 Task: Select "show help text for a selected cell" from advanced options.
Action: Mouse moved to (164, 93)
Screenshot: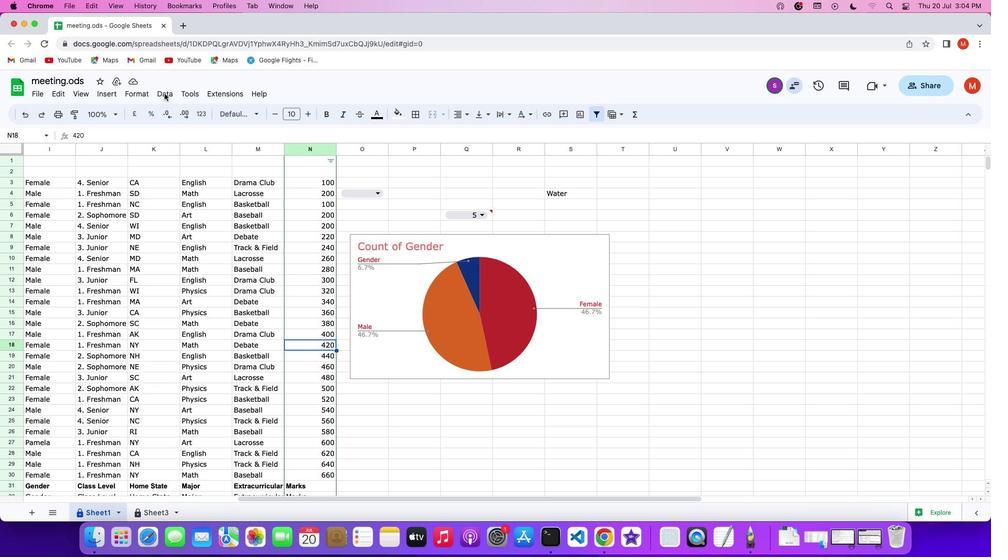 
Action: Mouse pressed left at (164, 93)
Screenshot: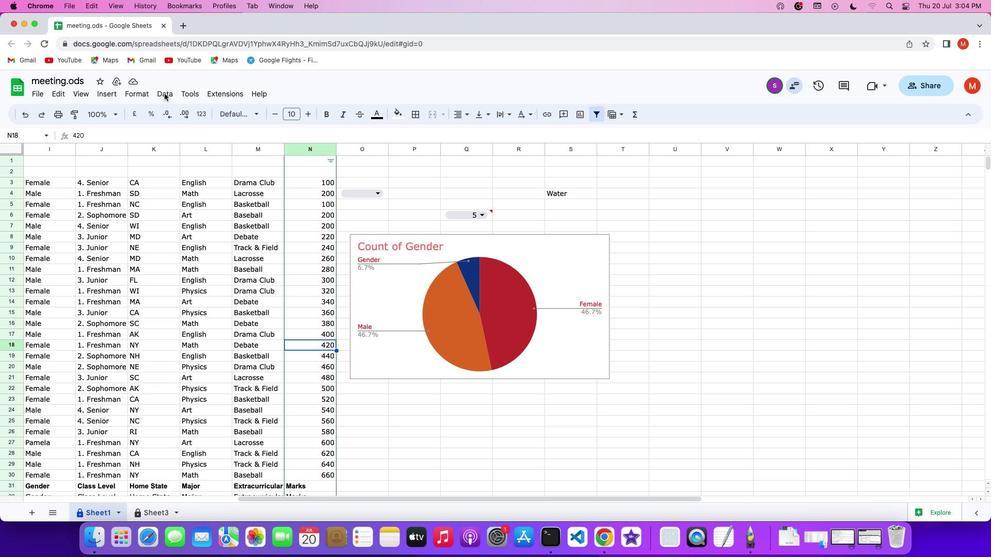 
Action: Mouse moved to (167, 92)
Screenshot: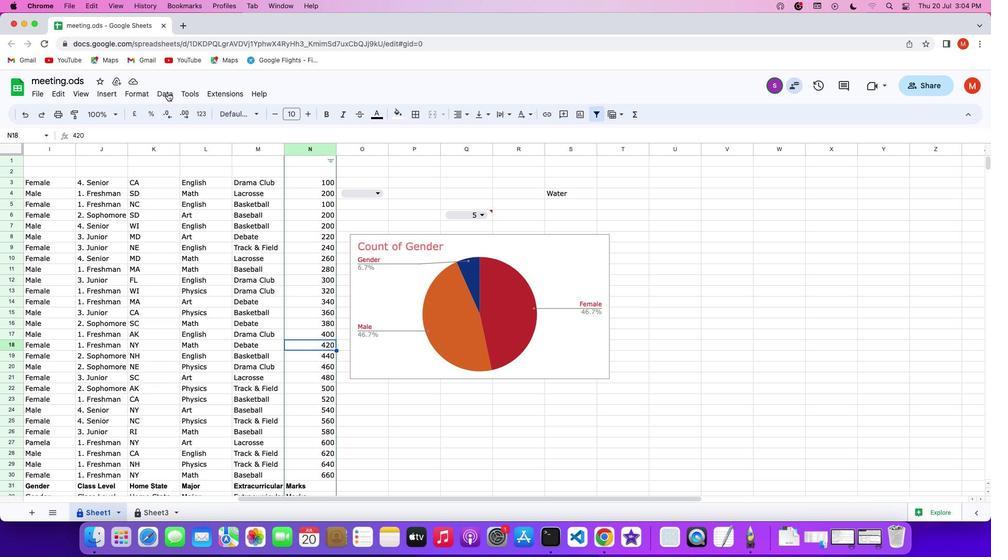 
Action: Mouse pressed left at (167, 92)
Screenshot: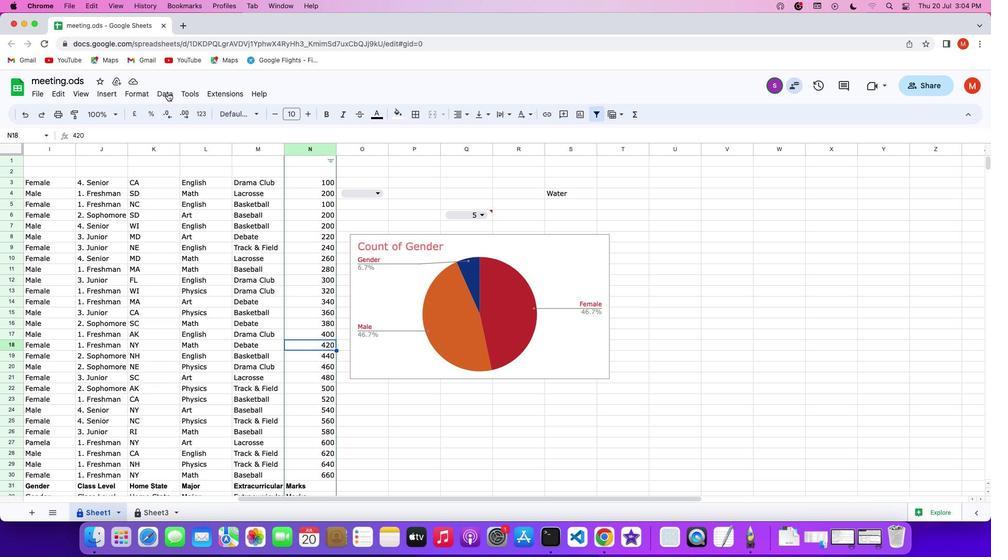 
Action: Mouse moved to (217, 301)
Screenshot: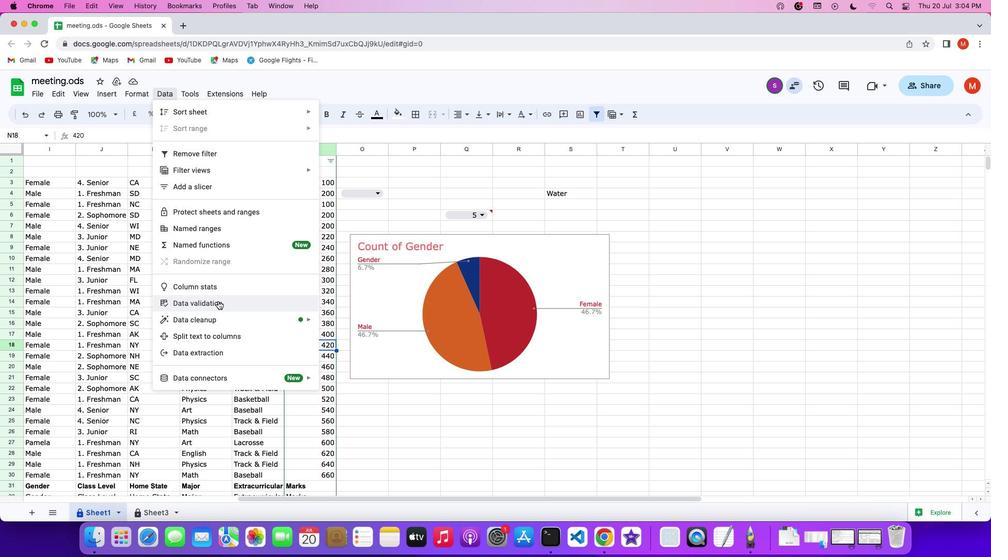 
Action: Mouse pressed left at (217, 301)
Screenshot: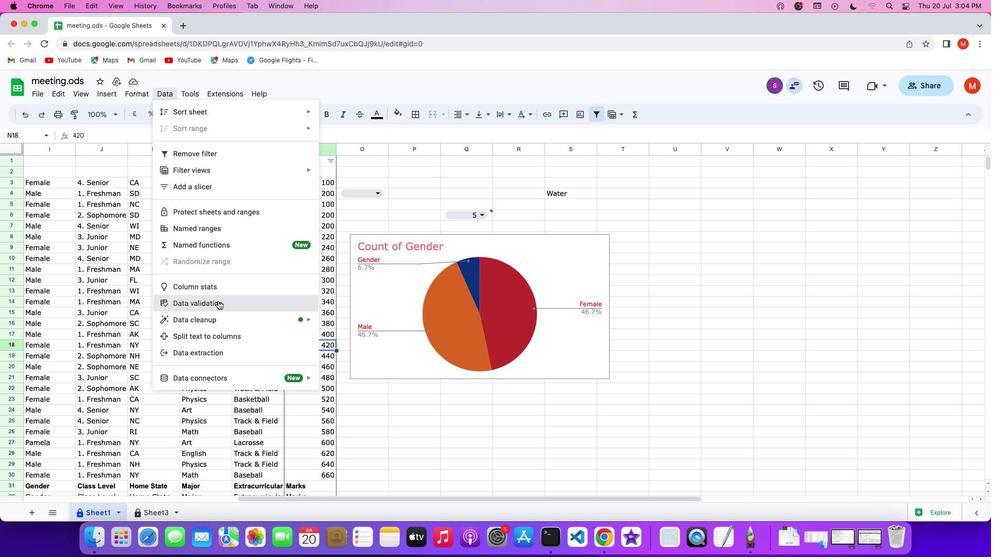 
Action: Mouse moved to (926, 315)
Screenshot: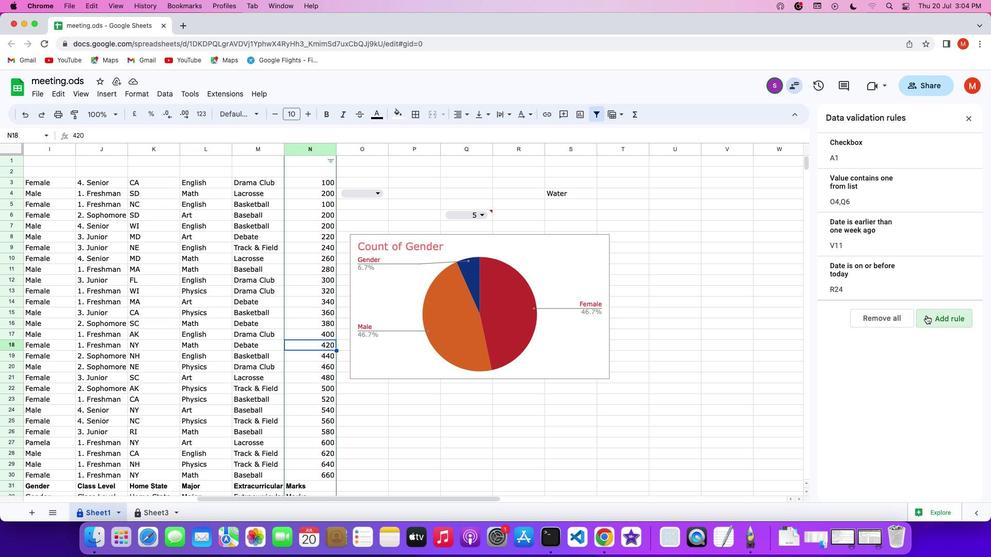 
Action: Mouse pressed left at (926, 315)
Screenshot: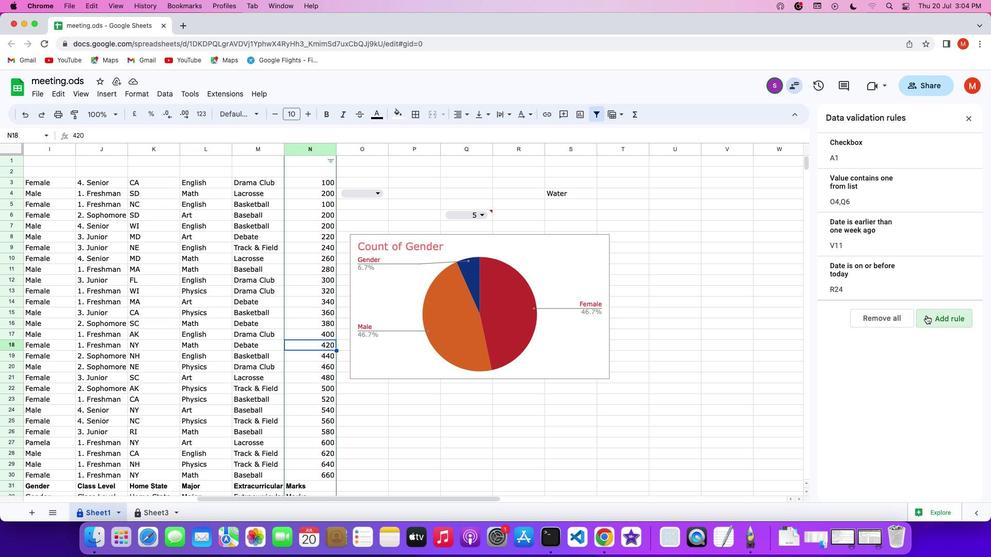 
Action: Mouse moved to (881, 313)
Screenshot: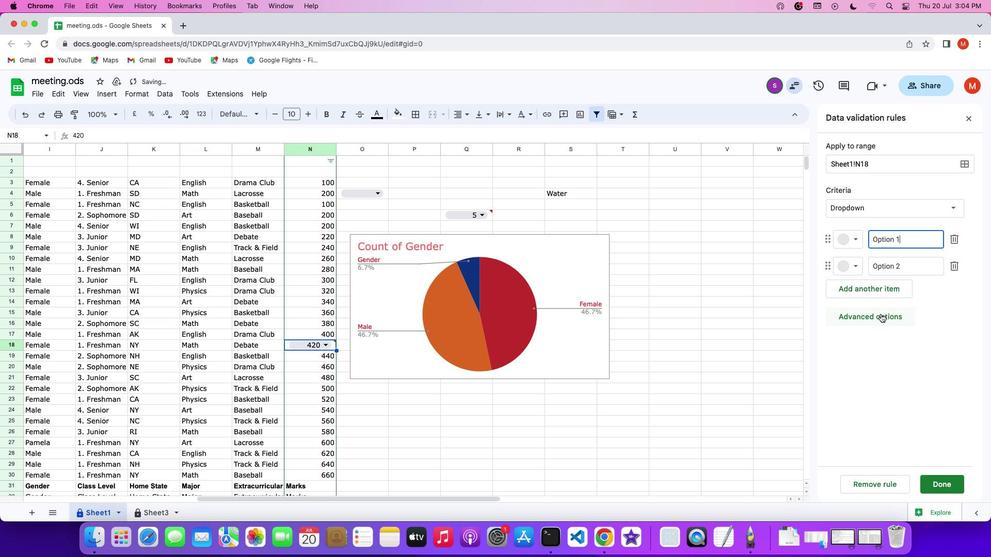 
Action: Mouse pressed left at (881, 313)
Screenshot: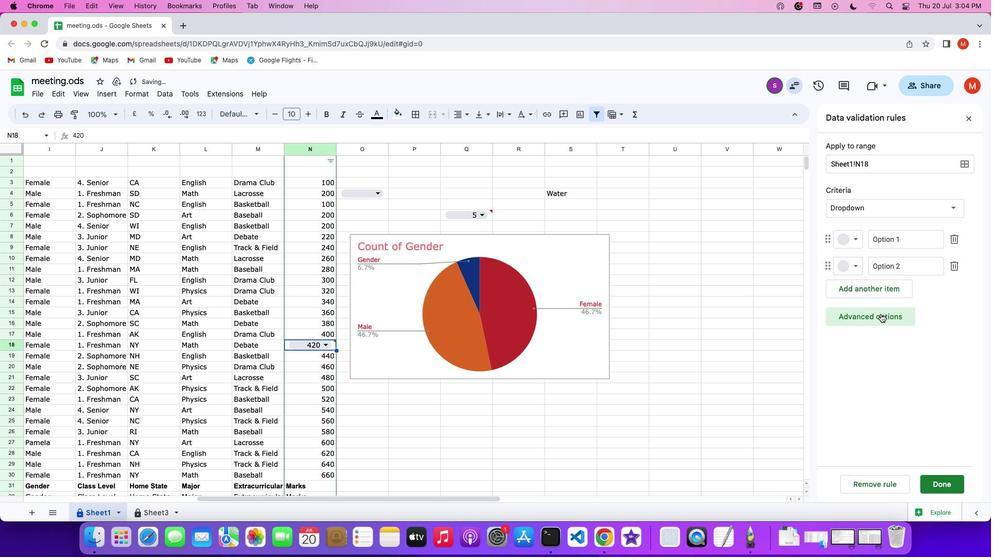 
Action: Mouse moved to (837, 334)
Screenshot: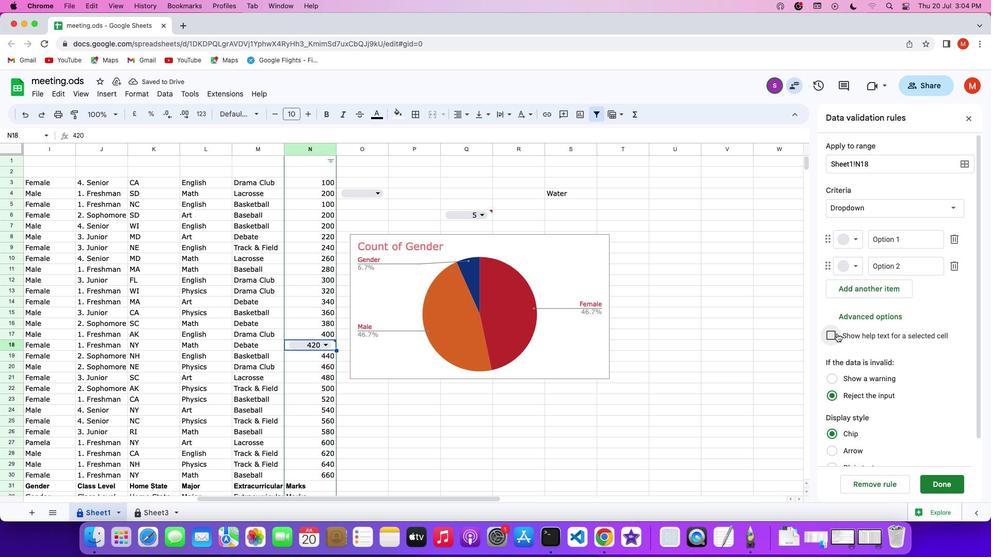 
Action: Mouse pressed left at (837, 334)
Screenshot: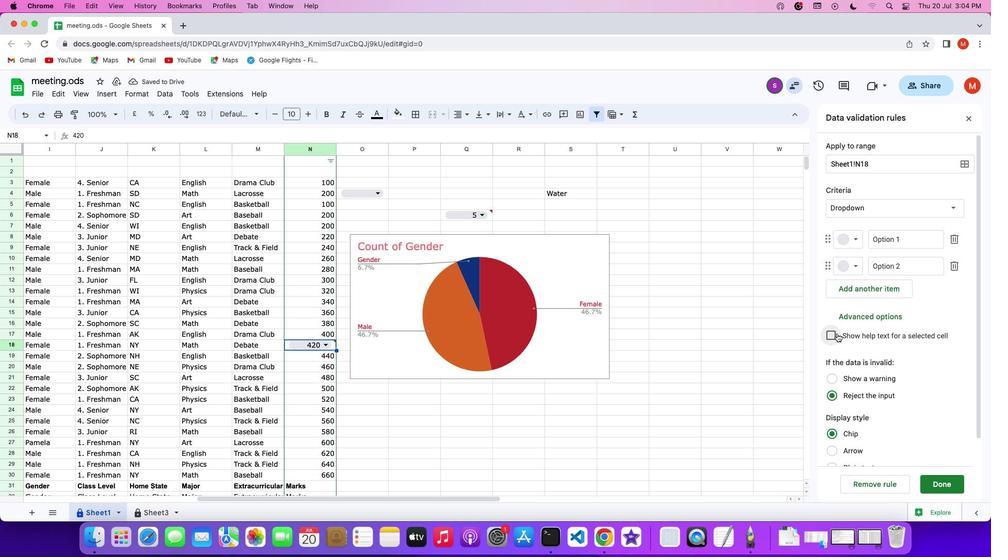
Action: Mouse moved to (862, 364)
Screenshot: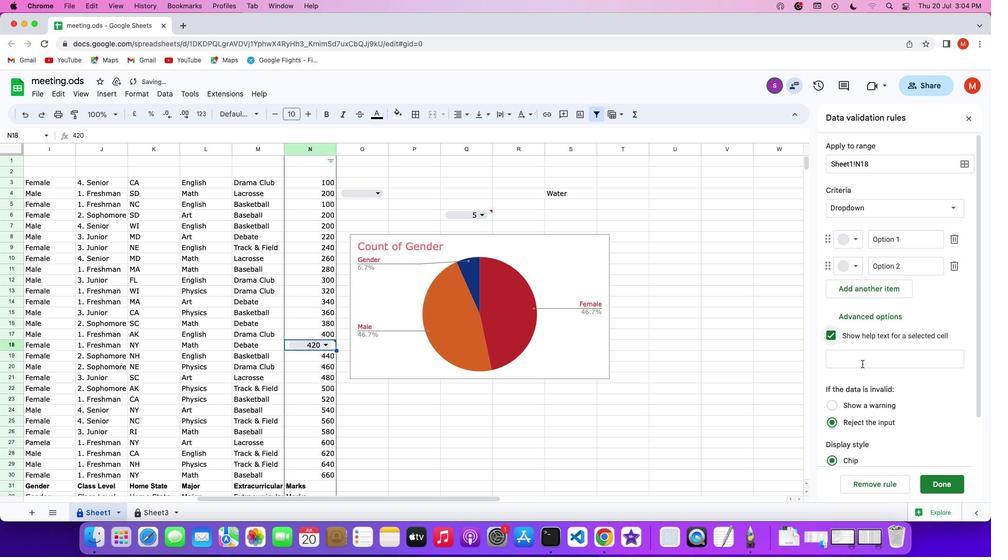 
